 Task: Change polyline line weight to 2PX.
Action: Mouse moved to (312, 262)
Screenshot: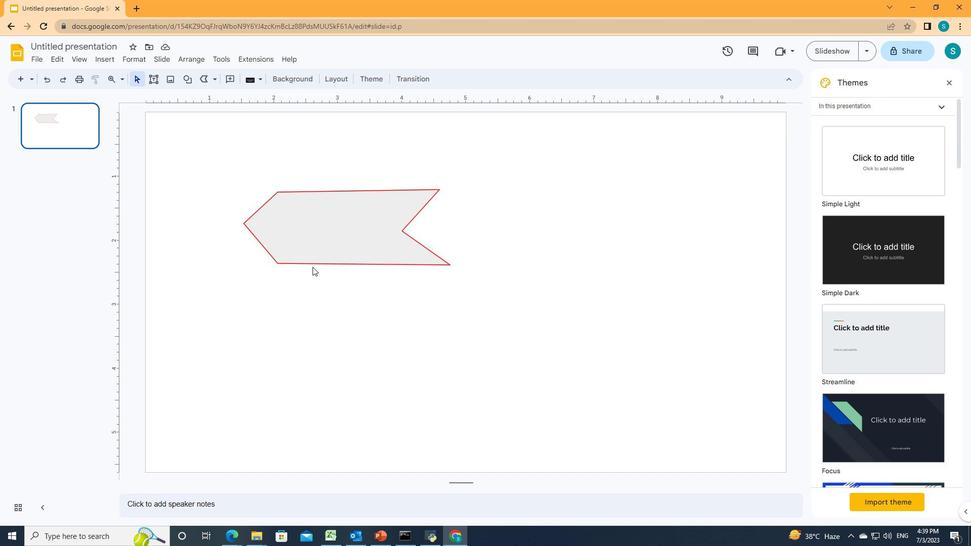 
Action: Mouse pressed left at (312, 262)
Screenshot: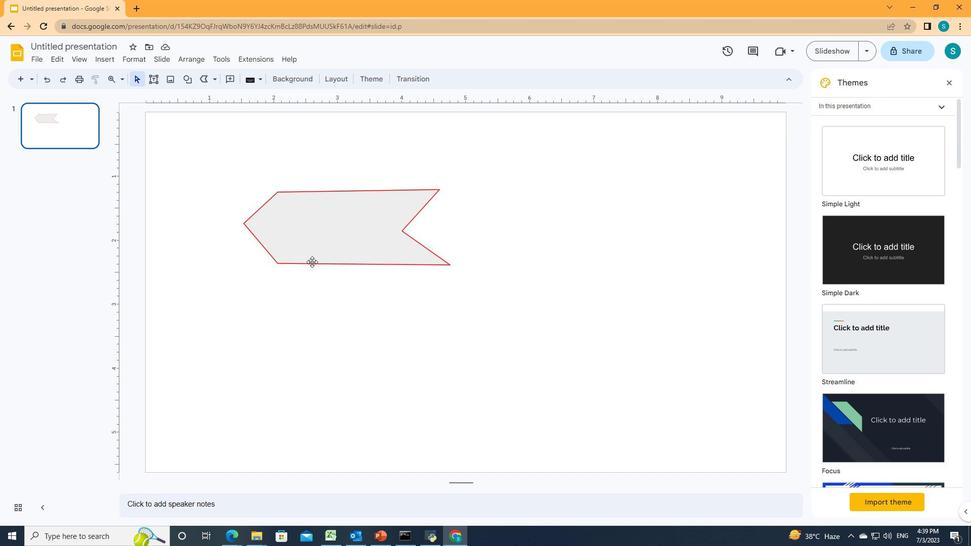 
Action: Mouse moved to (259, 79)
Screenshot: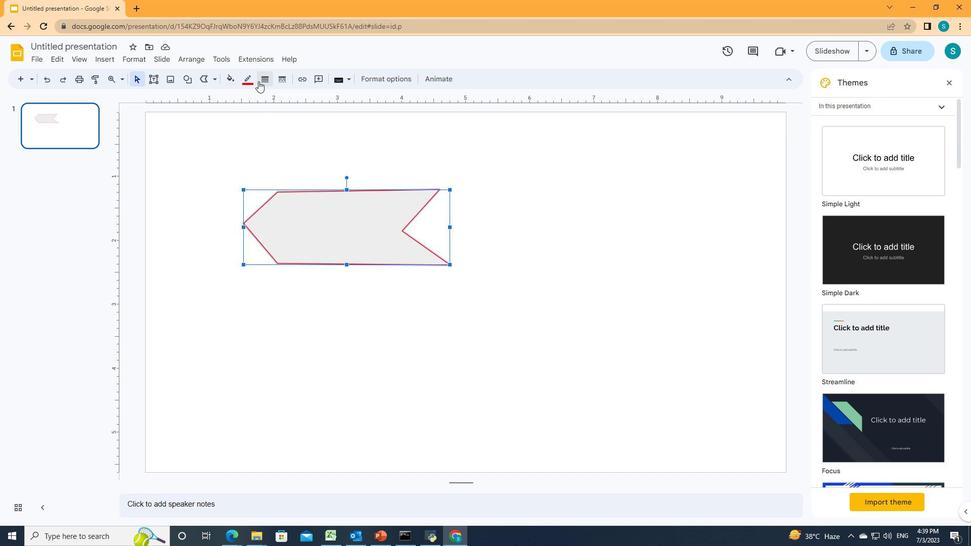 
Action: Mouse pressed left at (259, 79)
Screenshot: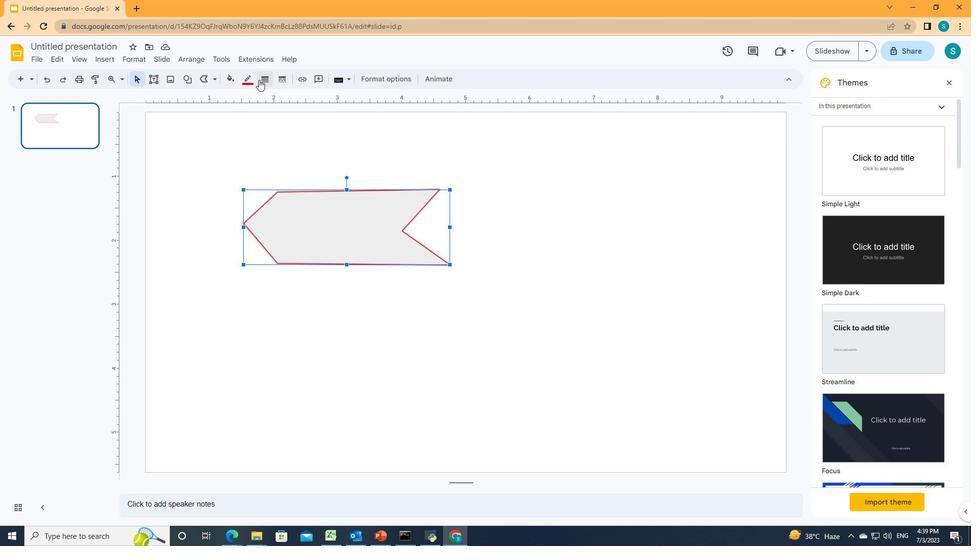 
Action: Mouse moved to (274, 111)
Screenshot: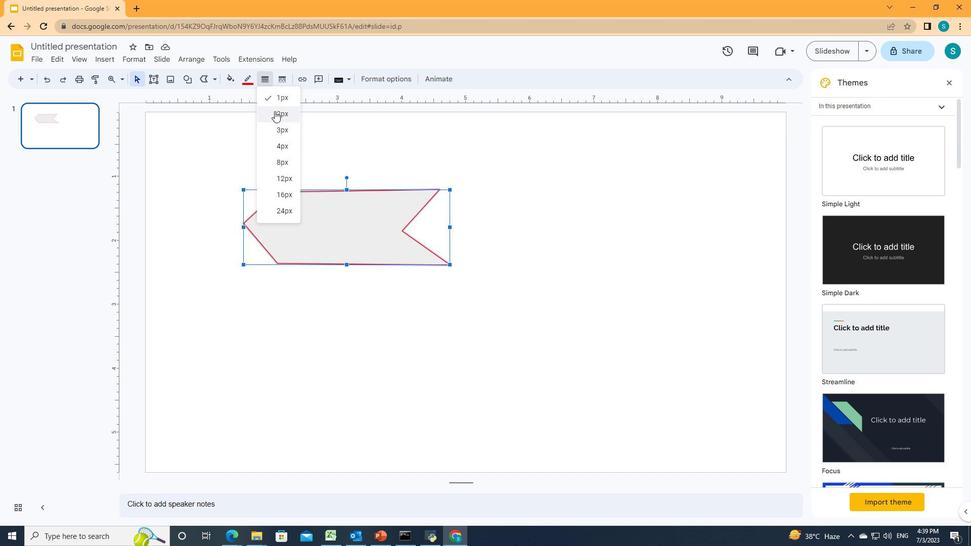 
Action: Mouse pressed left at (274, 111)
Screenshot: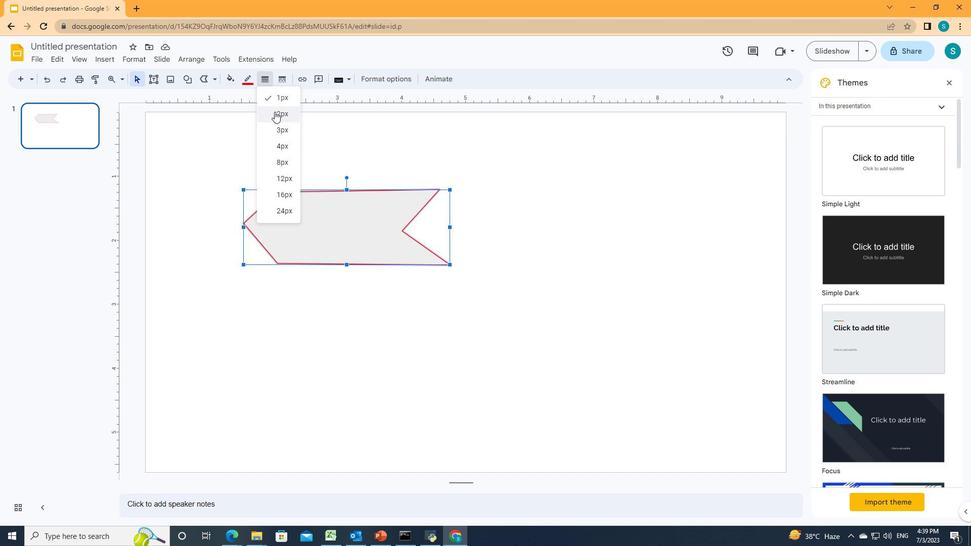 
Action: Mouse moved to (312, 310)
Screenshot: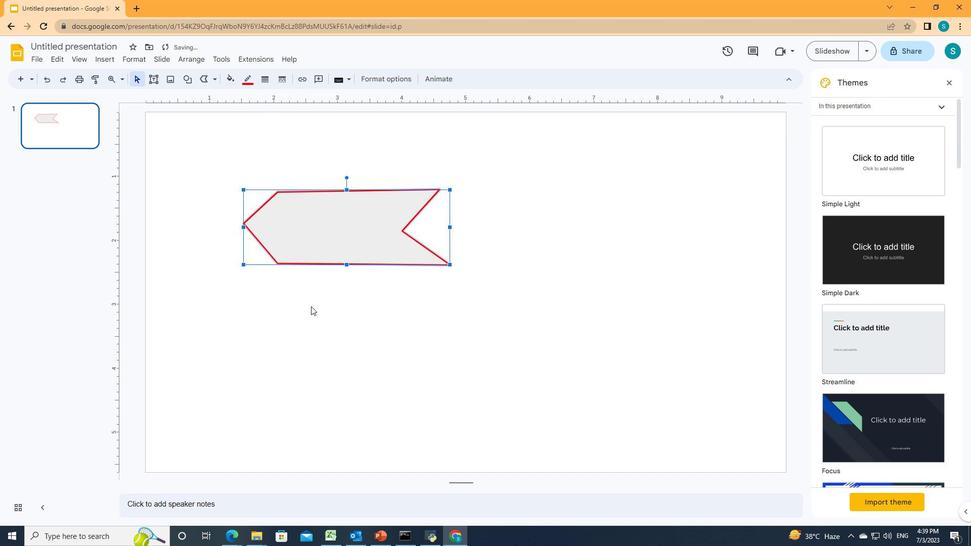 
Action: Mouse pressed left at (312, 310)
Screenshot: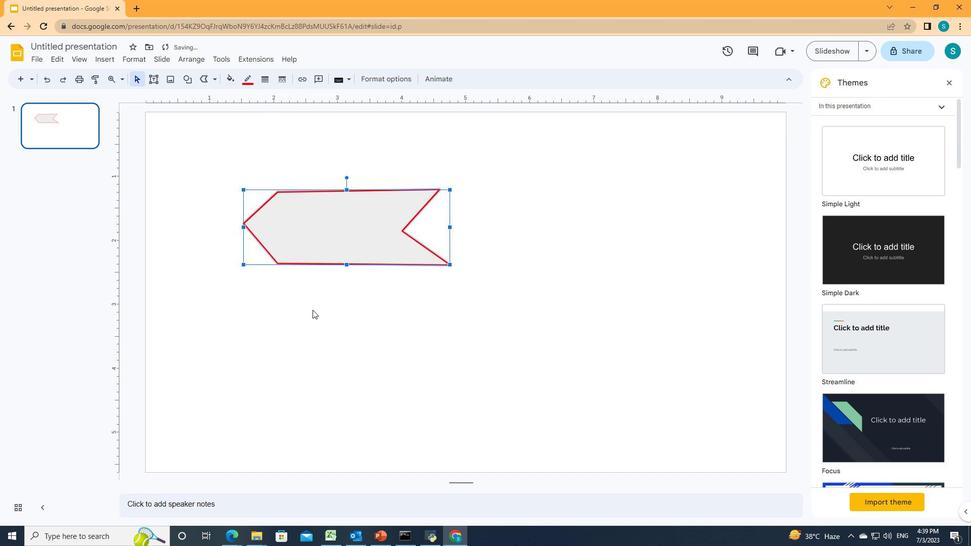 
